 Task: Add an event with the title Second Coffee Meeting with Key Stakeholder, date '2024/04/23', time 7:30 AM to 9:30 AMand add a description: Participants will explore the core principles and foundations of effective leadership, including establishing a clear vision, setting goals, and inspiring others to achieve success. They will learn how to balance the needs of the team with organizational objectives., put the event into Green category . Add location for the event as: Budapest, Hungary, logged in from the account softage.7@softage.netand send the event invitation to softage.9@softage.net and softage.10@softage.net. Set a reminder for the event 1 hour before
Action: Mouse moved to (109, 123)
Screenshot: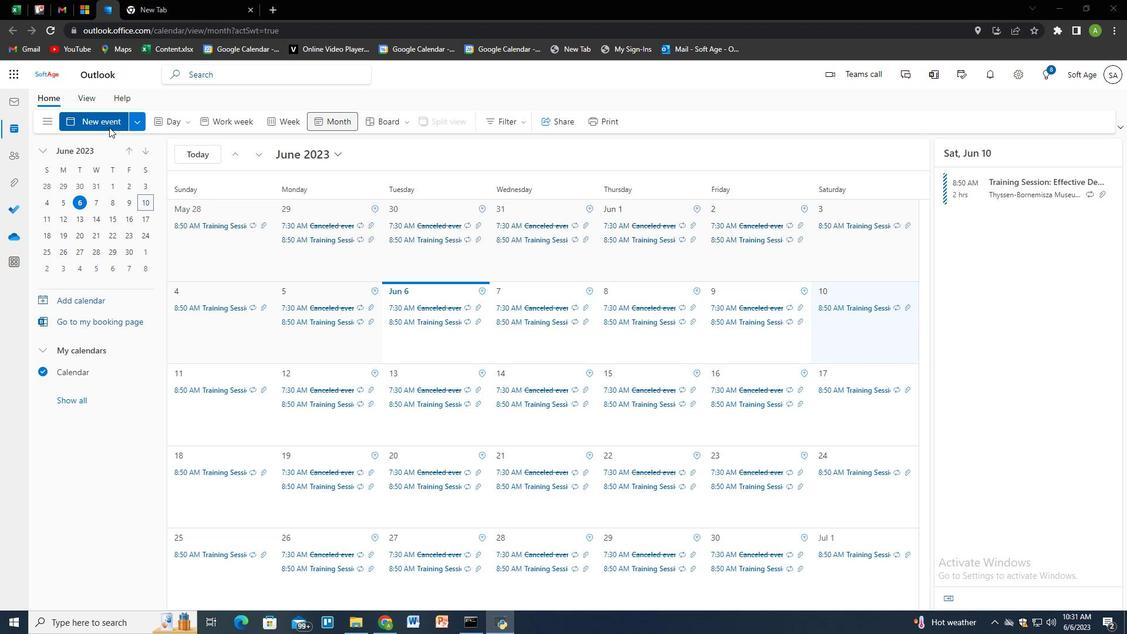 
Action: Mouse pressed left at (109, 123)
Screenshot: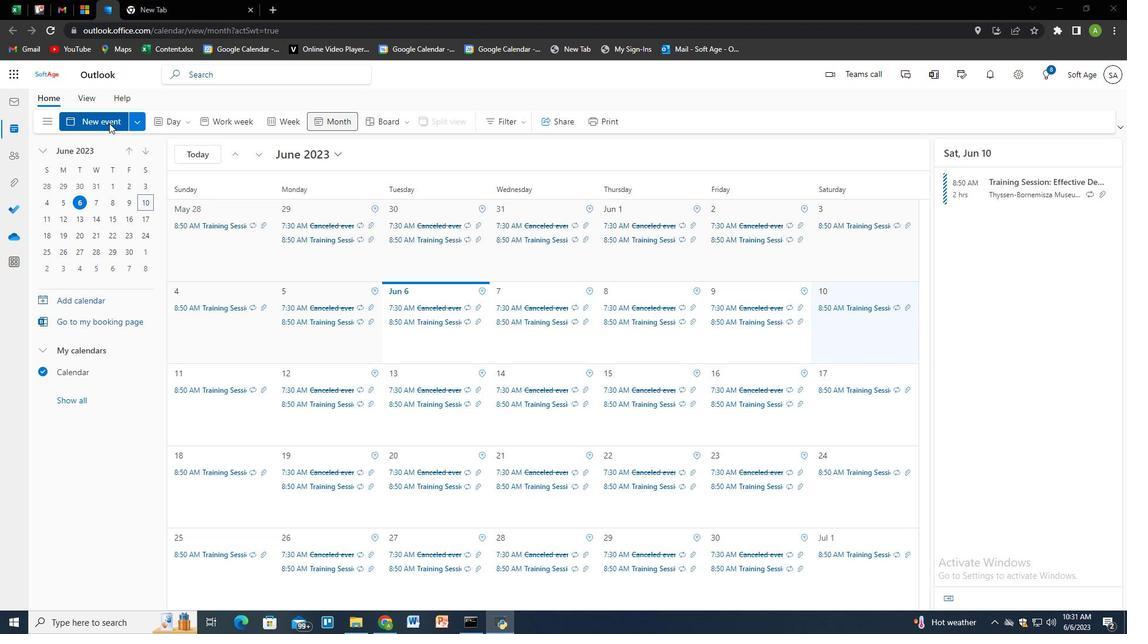 
Action: Mouse moved to (418, 217)
Screenshot: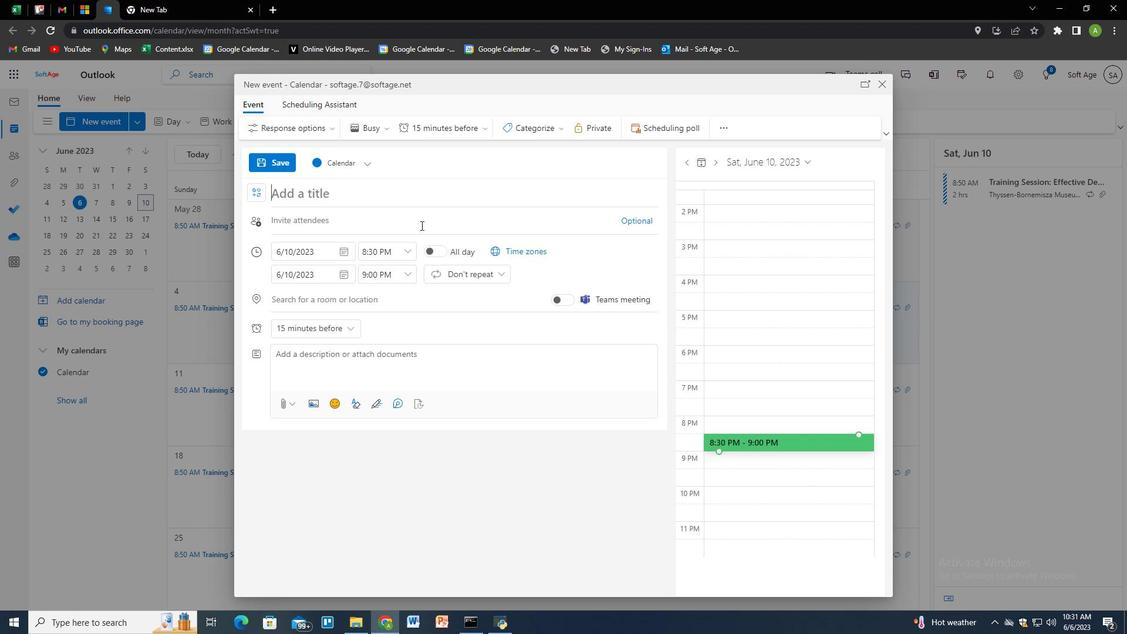 
Action: Key pressed <Key.shift><Key.shift><Key.shift><Key.shift><Key.shift><Key.shift><Key.shift><Key.shift><Key.shift><Key.shift><Key.shift><Key.shift><Key.shift><Key.shift>
Screenshot: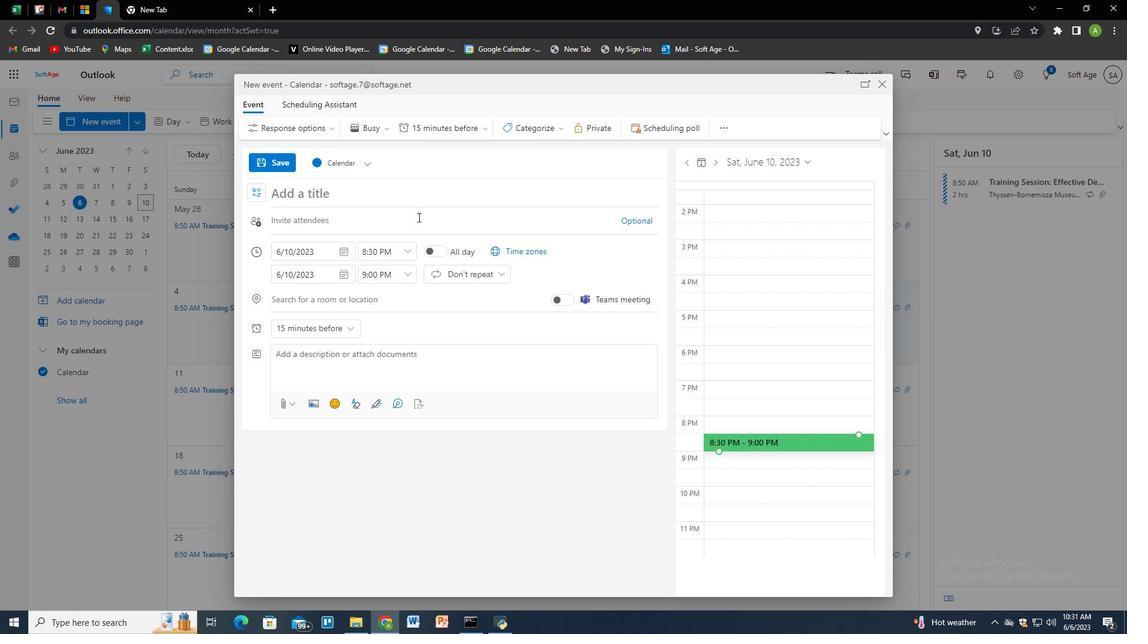 
Action: Mouse moved to (418, 217)
Screenshot: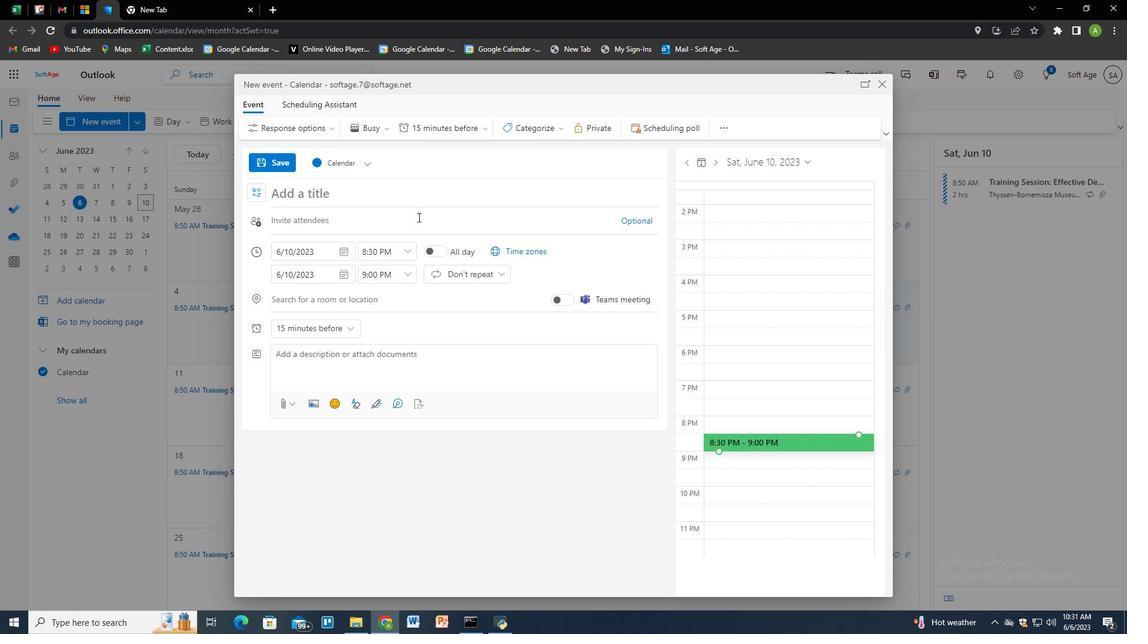 
Action: Key pressed <Key.shift><Key.shift><Key.shift><Key.shift><Key.shift><Key.shift><Key.shift><Key.shift><Key.shift><Key.shift><Key.shift><Key.shift><Key.shift><Key.shift><Key.shift><Key.shift><Key.shift><Key.shift><Key.shift><Key.shift><Key.shift><Key.shift><Key.shift><Key.shift><Key.shift><Key.shift><Key.shift><Key.shift><Key.shift><Key.shift><Key.shift><Key.shift><Key.shift><Key.shift><Key.shift>Second<Key.space><Key.shift>Coffee<Key.space><Key.shift><Key.shift><Key.shift>Meeting<Key.space>with<Key.space><Key.shift>Key<Key.space><Key.shift>Stakeholder<Key.space><Key.backspace><Key.tab><Key.tab><Key.tab>
Screenshot: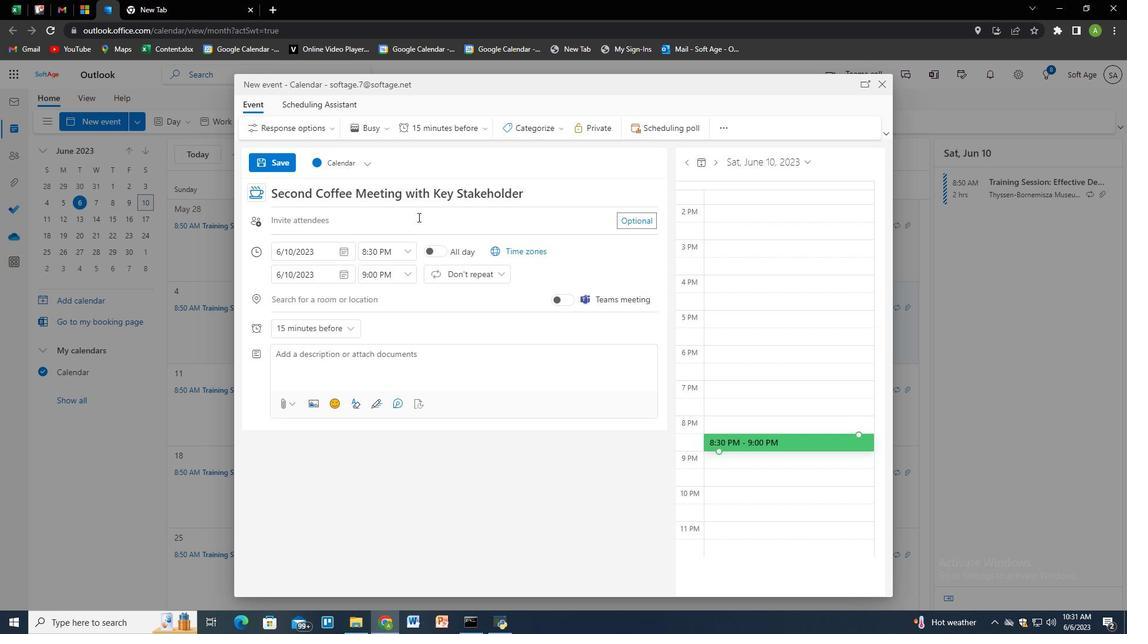 
Action: Mouse moved to (342, 254)
Screenshot: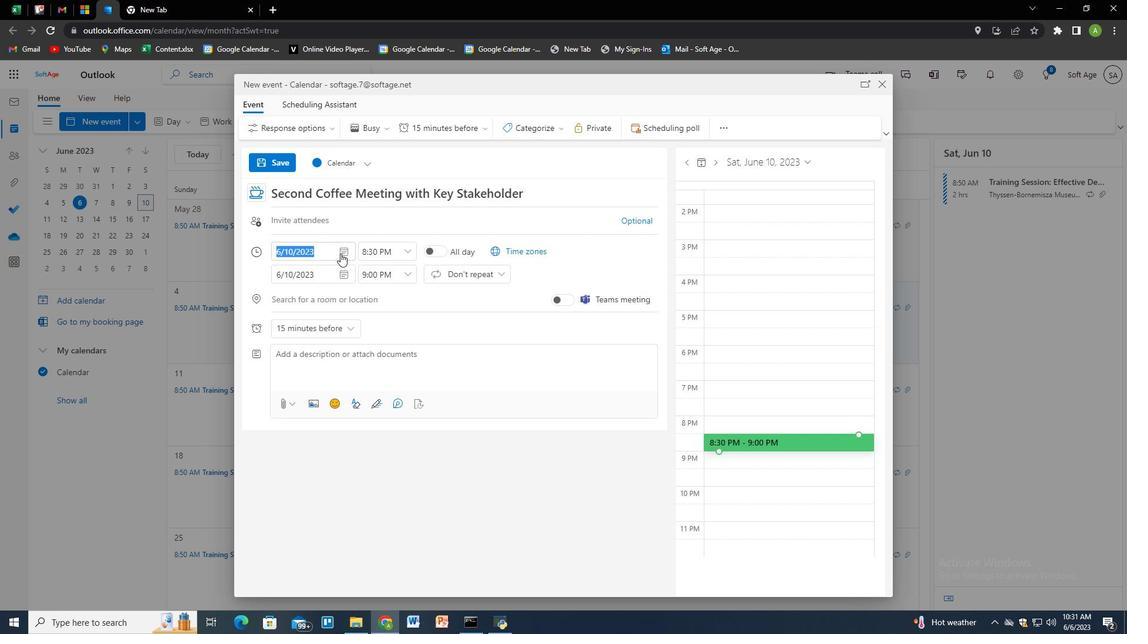 
Action: Mouse pressed left at (342, 254)
Screenshot: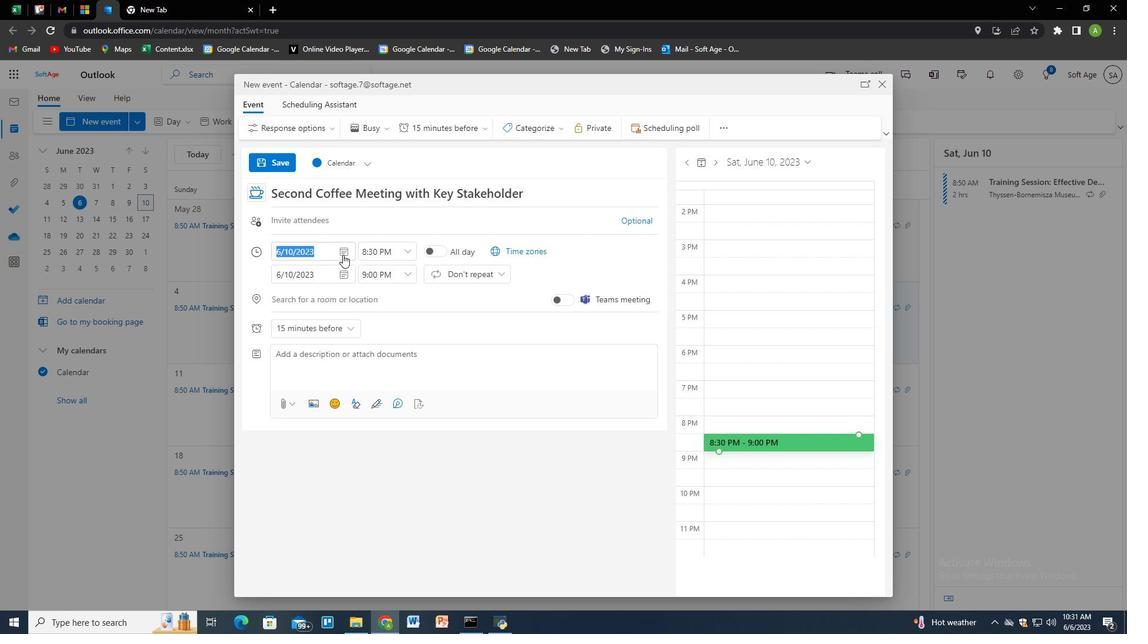 
Action: Mouse moved to (331, 269)
Screenshot: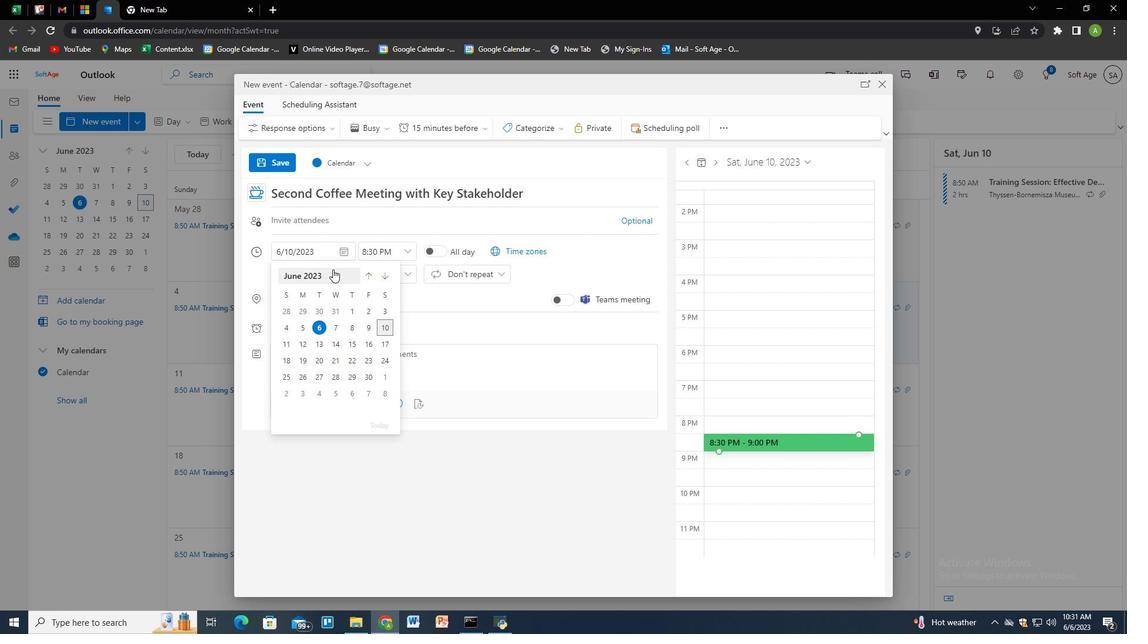 
Action: Mouse pressed left at (331, 269)
Screenshot: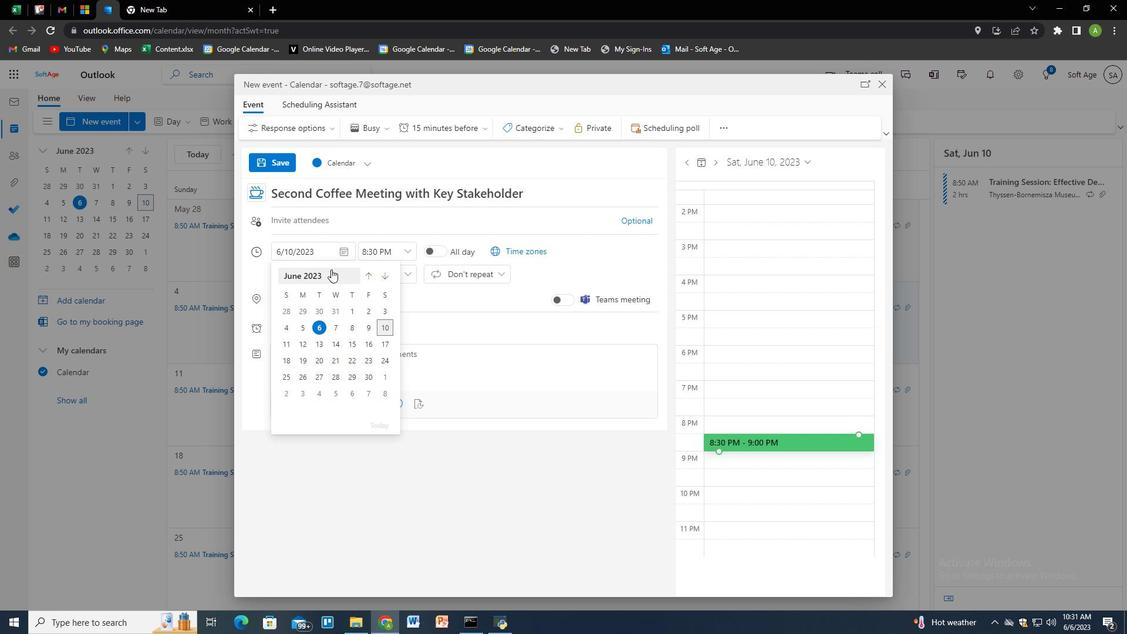 
Action: Mouse pressed left at (331, 269)
Screenshot: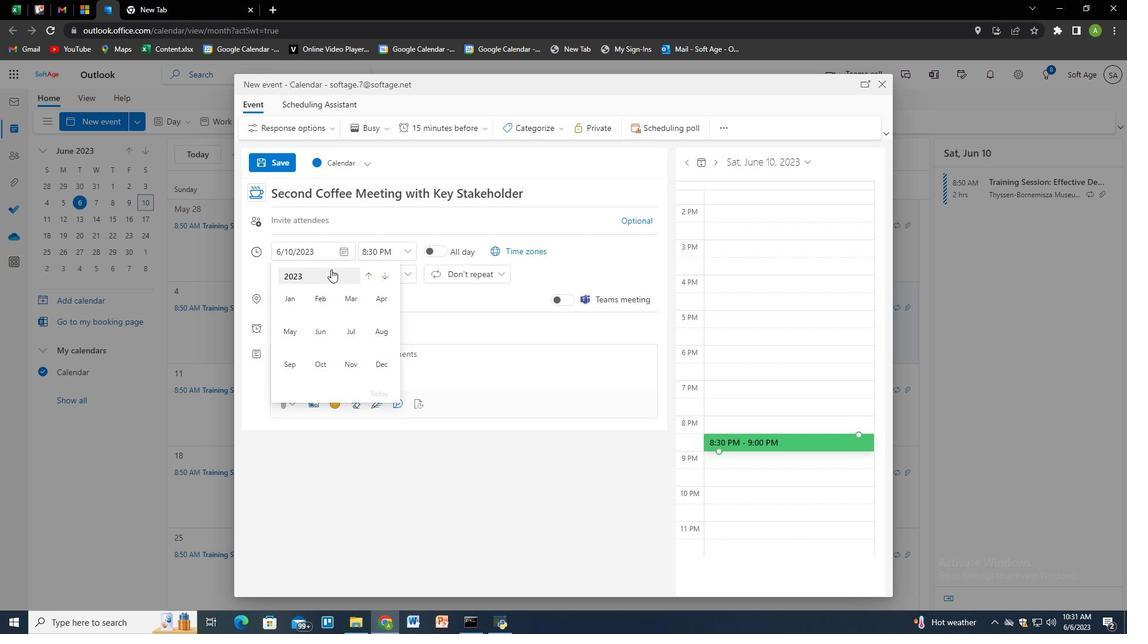 
Action: Mouse moved to (290, 332)
Screenshot: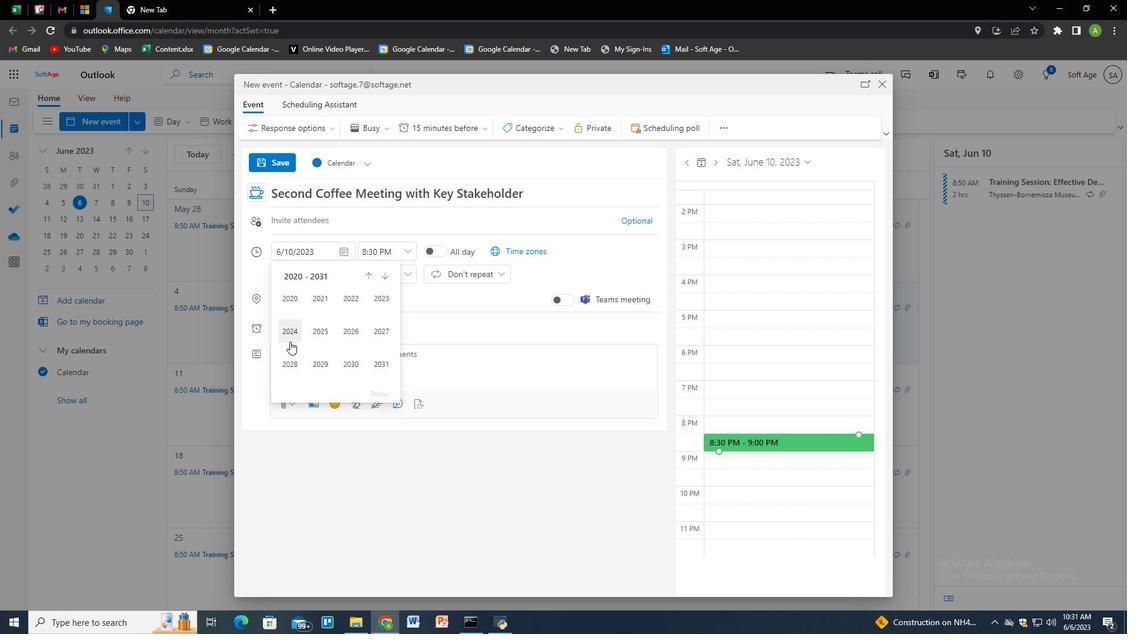 
Action: Mouse pressed left at (290, 332)
Screenshot: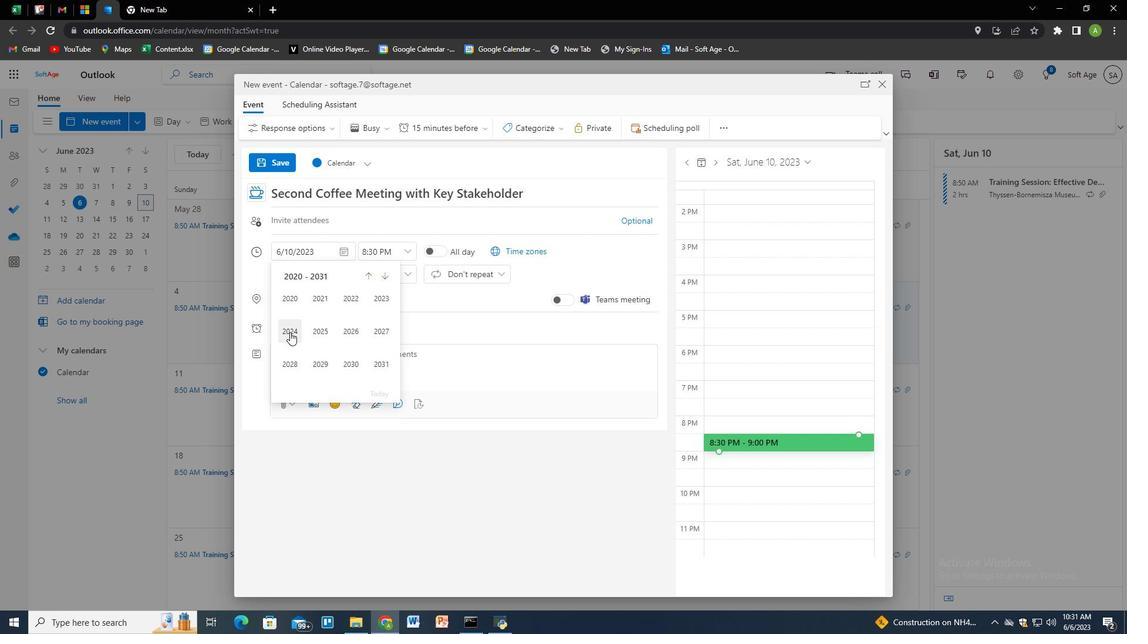 
Action: Mouse moved to (379, 300)
Screenshot: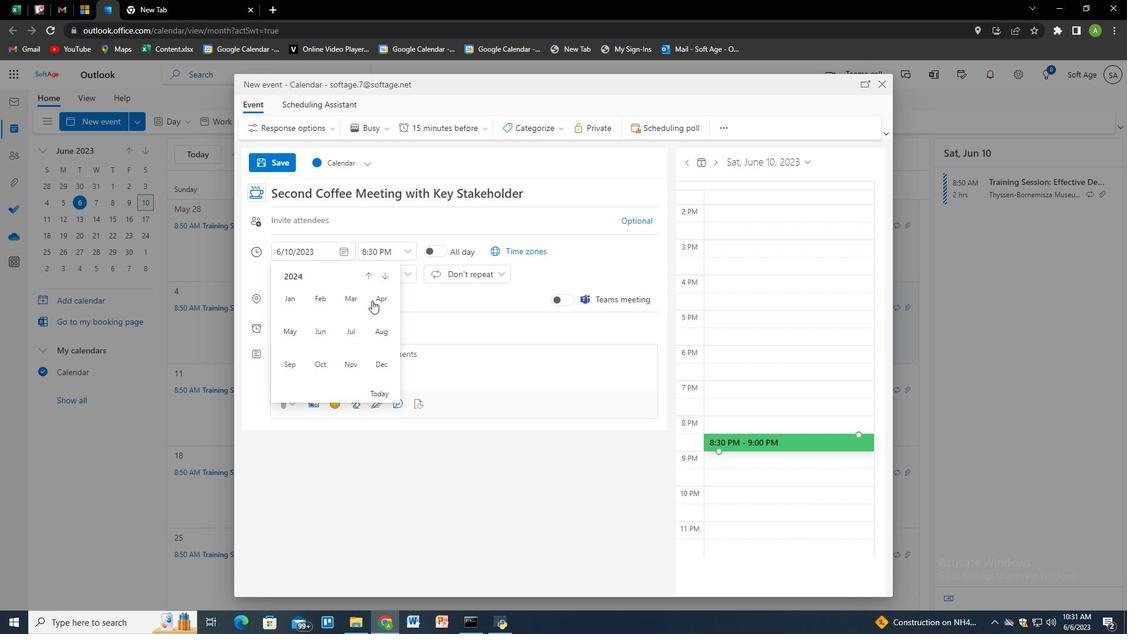
Action: Mouse pressed left at (379, 300)
Screenshot: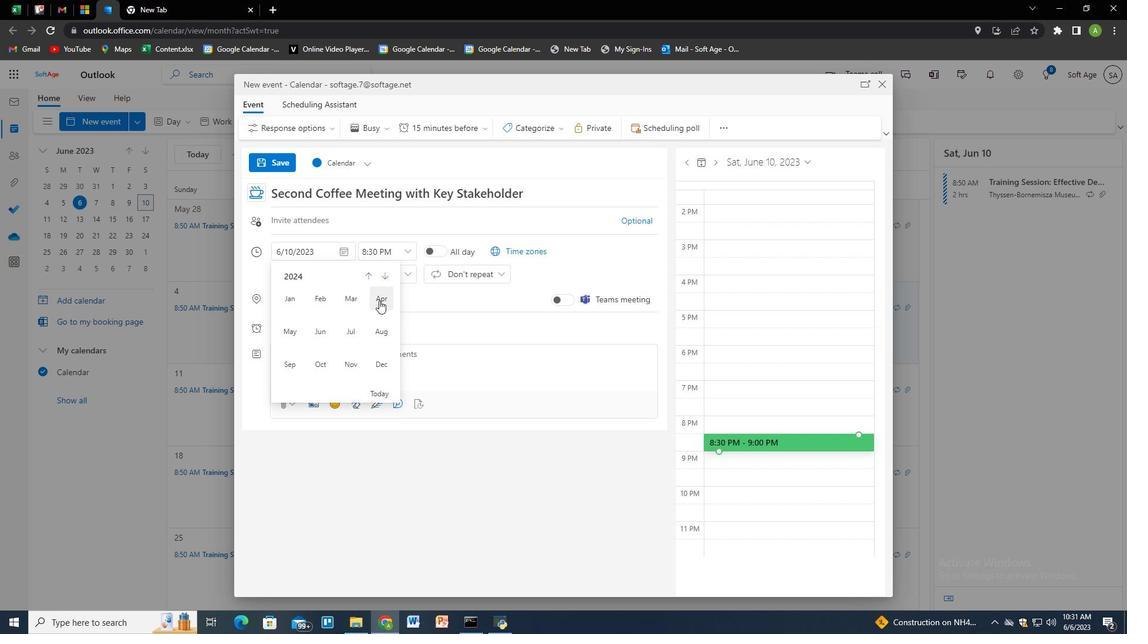 
Action: Mouse moved to (320, 365)
Screenshot: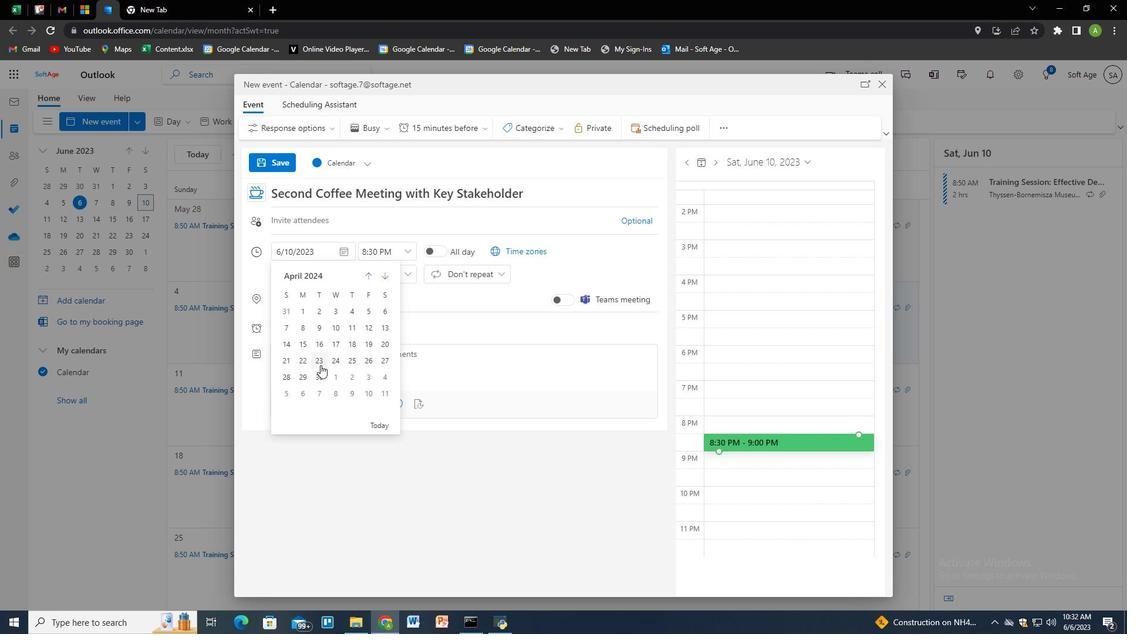
Action: Mouse pressed left at (320, 365)
Screenshot: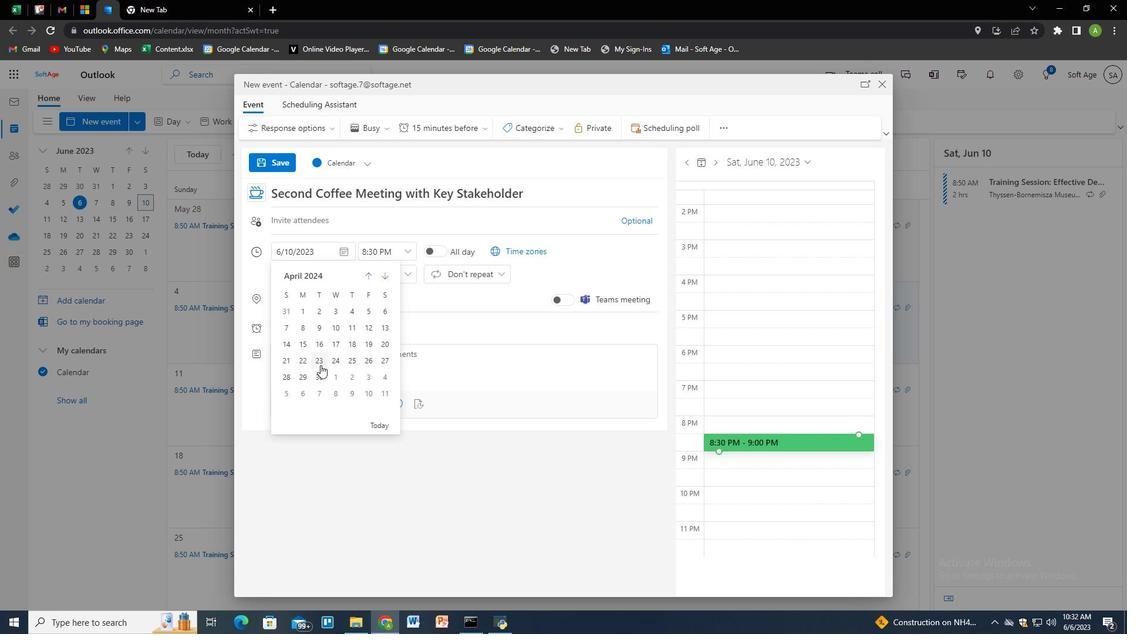 
Action: Mouse moved to (377, 253)
Screenshot: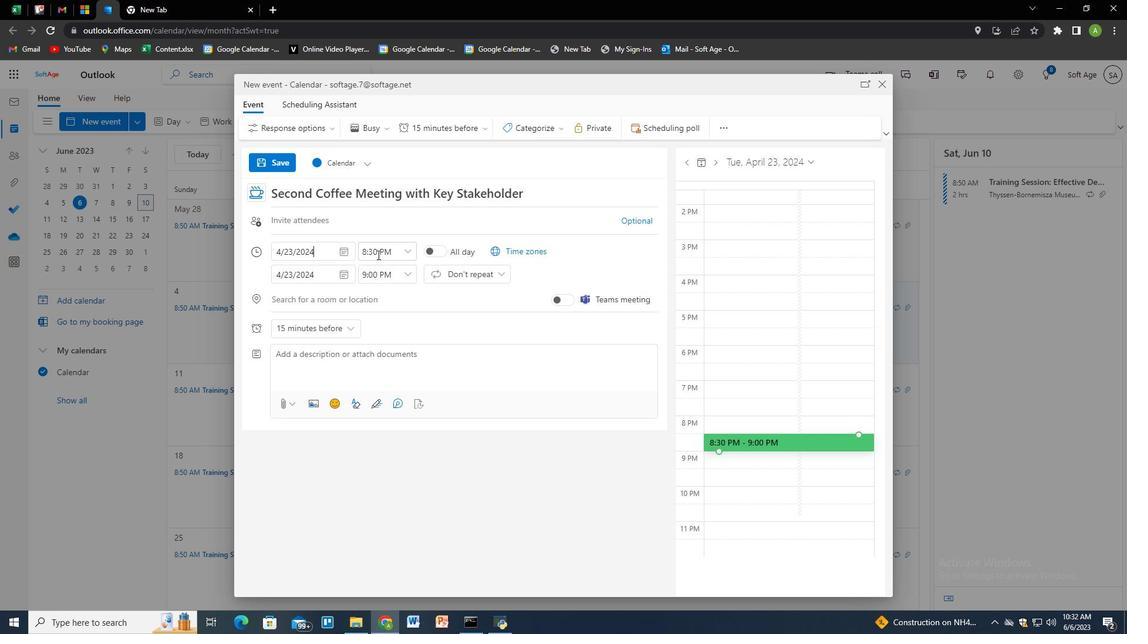 
Action: Mouse pressed left at (377, 253)
Screenshot: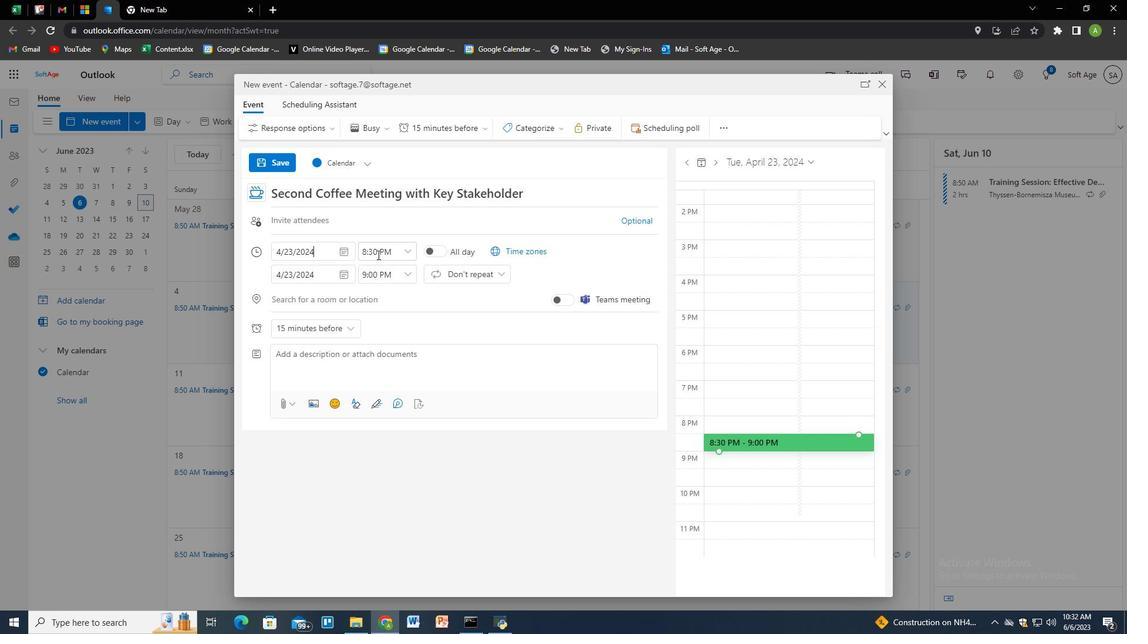 
Action: Key pressed 7<Key.shift_r>:30<Key.space><Key.shift><Key.shift><Key.shift><Key.shift><Key.shift><Key.shift><Key.shift><Key.shift><Key.shift><Key.shift><Key.shift><Key.shift><Key.shift><Key.shift><Key.shift><Key.shift><Key.shift><Key.shift><Key.shift><Key.shift><Key.shift><Key.shift>AMM<Key.tab><Key.tab>9<Key.shift_r><Key.shift_r><Key.shift_r><Key.shift_r><Key.shift_r><Key.shift_r>:30<Key.space><Key.shift><Key.shift><Key.shift><Key.shift><Key.shift><Key.shift><Key.shift><Key.shift><Key.shift><Key.shift><Key.shift><Key.shift><Key.shift><Key.shift><Key.shift><Key.shift><Key.shift><Key.shift><Key.shift><Key.shift><Key.shift><Key.shift><Key.shift><Key.shift><Key.shift><Key.shift><Key.shift><Key.shift><Key.shift><Key.shift><Key.shift><Key.shift><Key.shift><Key.shift><Key.shift>AM<Key.shift>M<Key.tab><Key.tab><Key.tab><Key.tab><Key.tab><Key.tab><Key.tab><Key.shift><Key.shift><Key.shift><Key.shift><Key.shift><Key.shift><Key.shift>Participants<Key.space>will<Key.space>explore<Key.space>the<Key.space>core<Key.space>principles<Key.space>will<Key.space>explore<Key.space>the<Key.space>core<Key.backspace>e
Screenshot: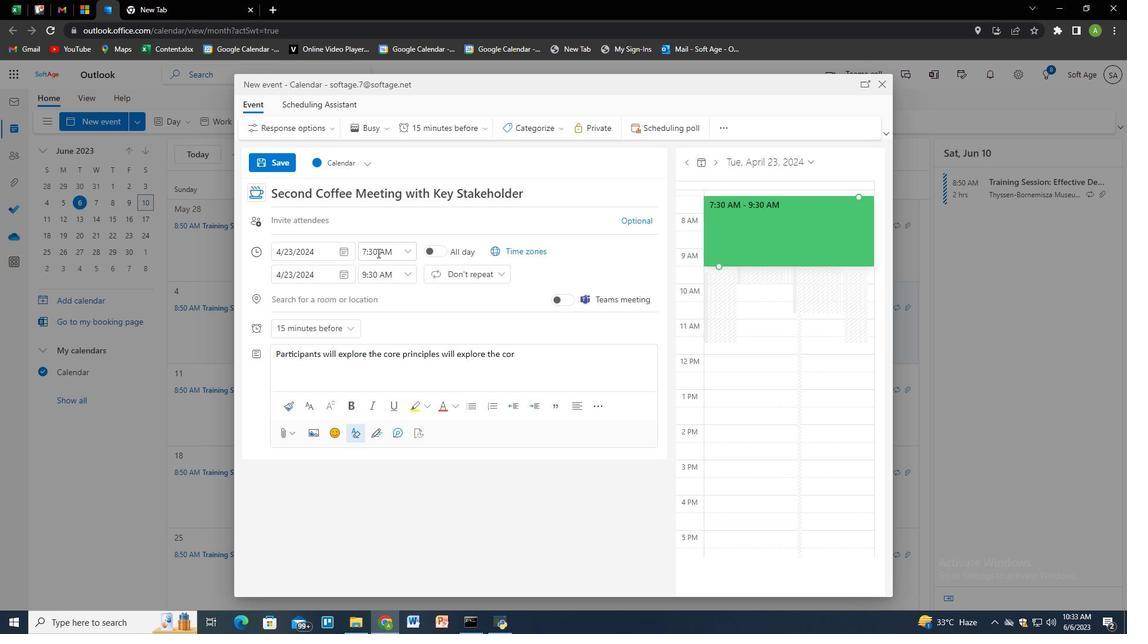 
Action: Mouse moved to (378, 250)
Screenshot: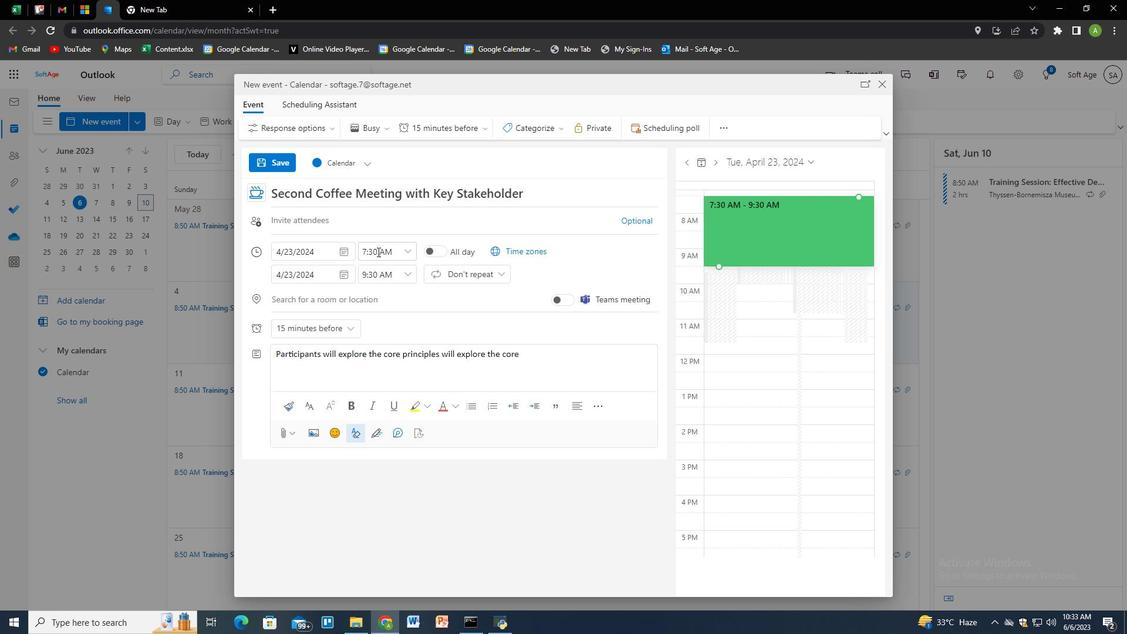 
Action: Key pressed pri<Key.backspace><Key.backspace><Key.backspace><Key.space>prici<Key.backspace><Key.backspace>nciples<Key.space>and<Key.space>foundattion<Key.backspace><Key.backspace><Key.backspace><Key.backspace>ion<Key.space>of<Key.space>effective<Key.space>leadership,<Key.space>including<Key.space>establishing<Key.space>a<Key.space>clr<Key.backspace>ear<Key.space>vision,<Key.space>d<Key.backspace>setting<Key.space>goeal<Key.backspace><Key.backspace><Key.backspace>als,<Key.space>and<Key.space>inspiei<Key.backspace><Key.backspace>ring<Key.space>others<Key.space>to<Key.space>achieve<Key.space>success.<Key.space><Key.shift>They<Key.space>will<Key.space>learn<Key.space>how<Key.space>to<Key.space>balance<Key.space>the<Key.space>needs<Key.space>of<Key.space>the<Key.space>team<Key.space>with<Key.space>organizational<Key.space>objectives.
Screenshot: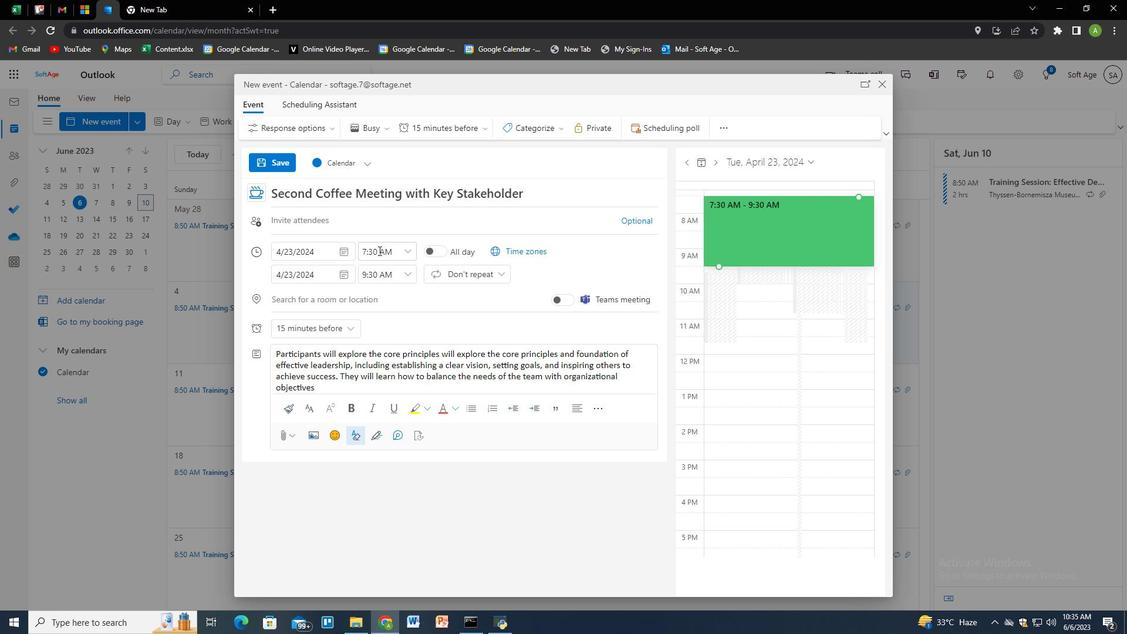 
Action: Mouse moved to (516, 130)
Screenshot: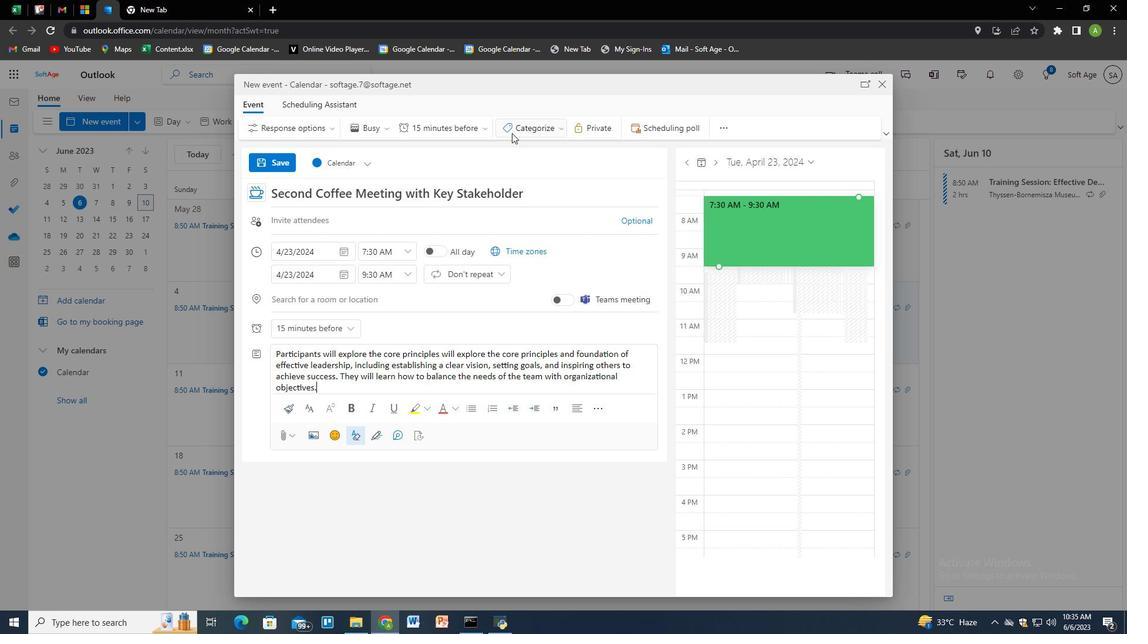 
Action: Mouse pressed left at (516, 130)
Screenshot: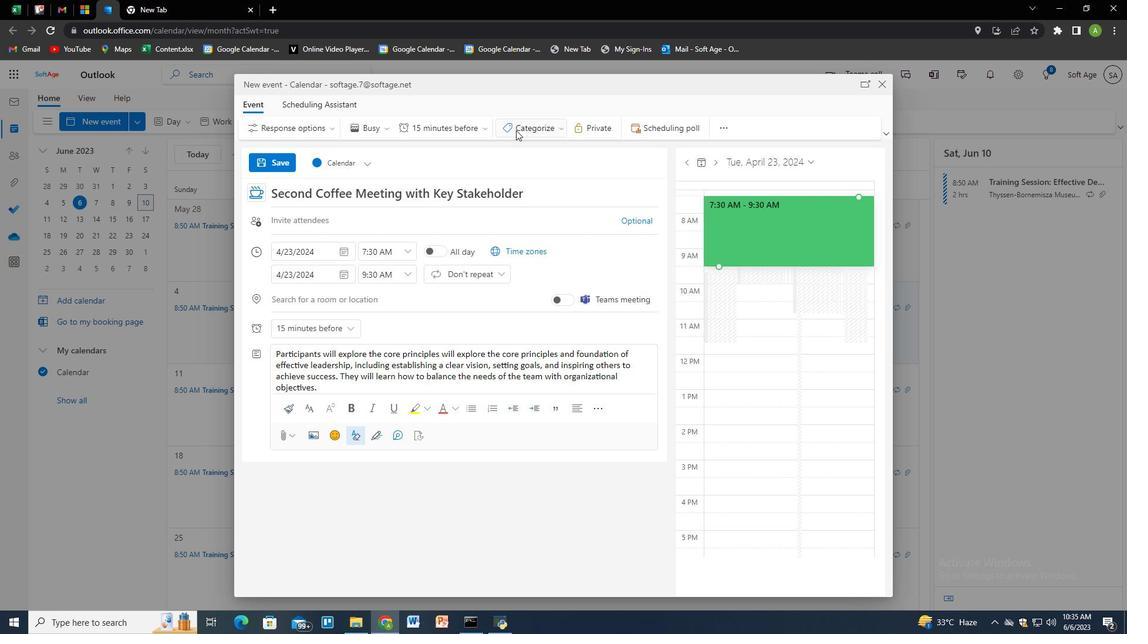
Action: Mouse moved to (542, 169)
Screenshot: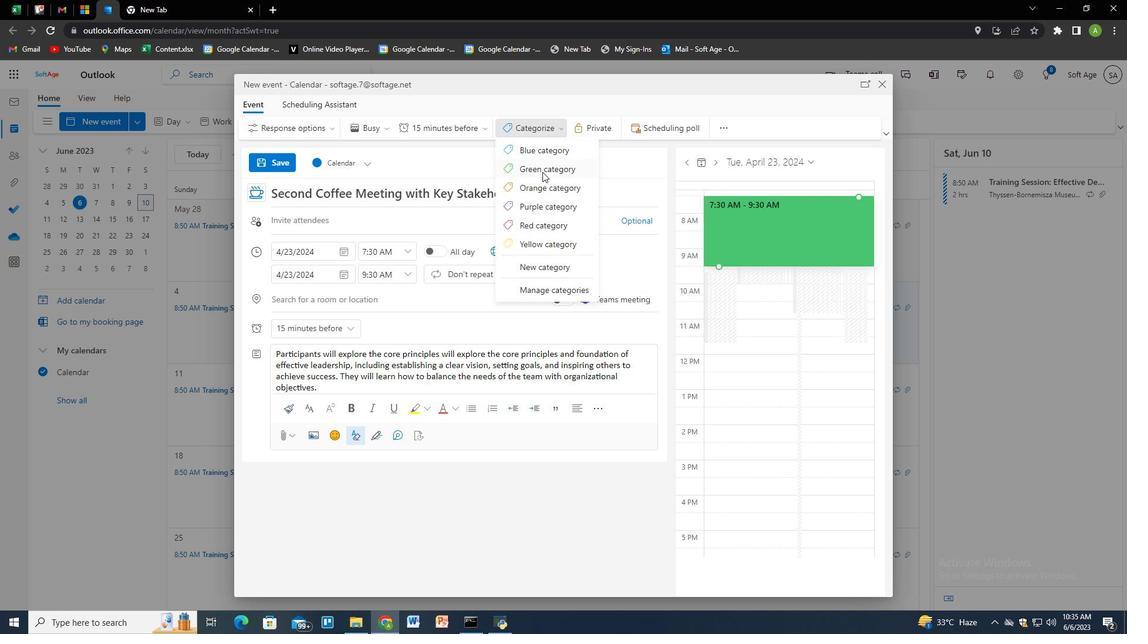 
Action: Mouse pressed left at (542, 169)
Screenshot: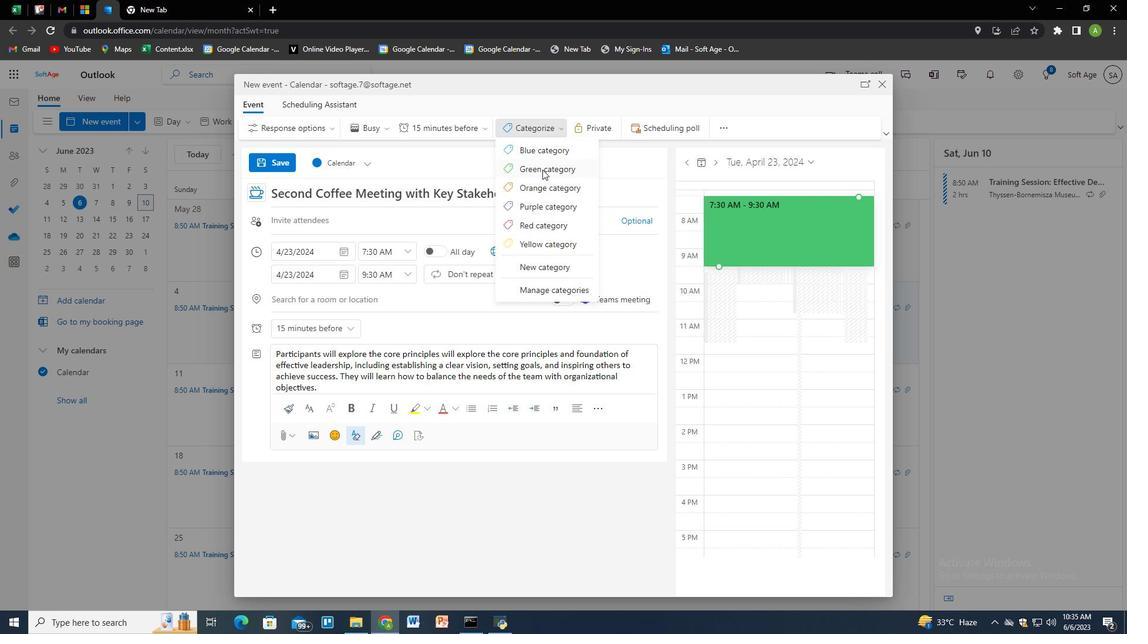 
Action: Mouse moved to (323, 216)
Screenshot: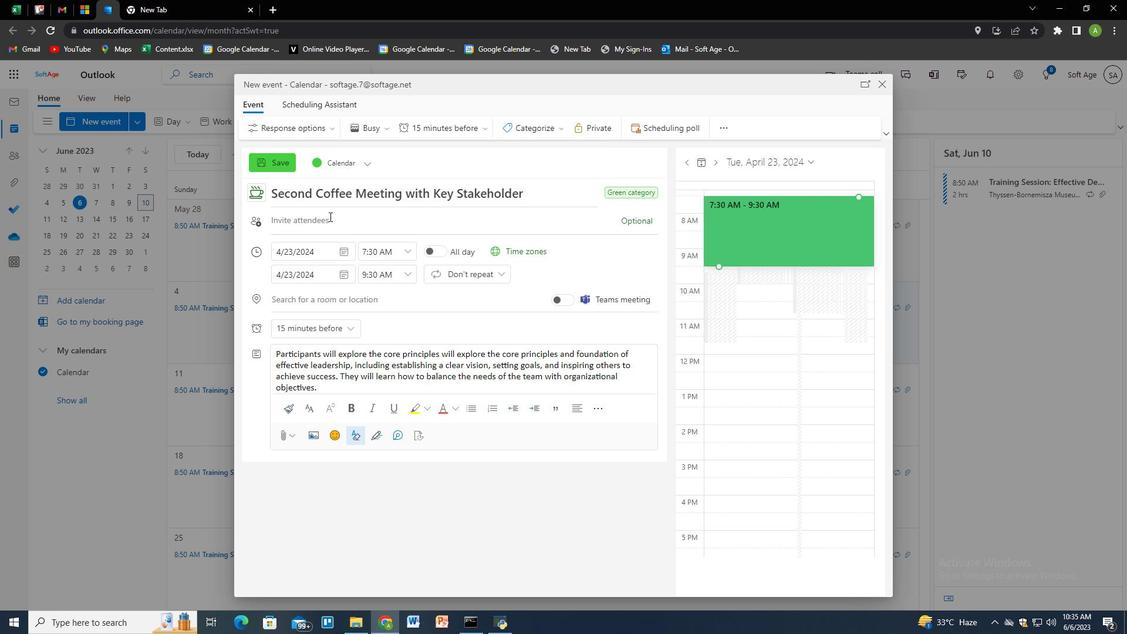 
Action: Mouse pressed left at (323, 216)
Screenshot: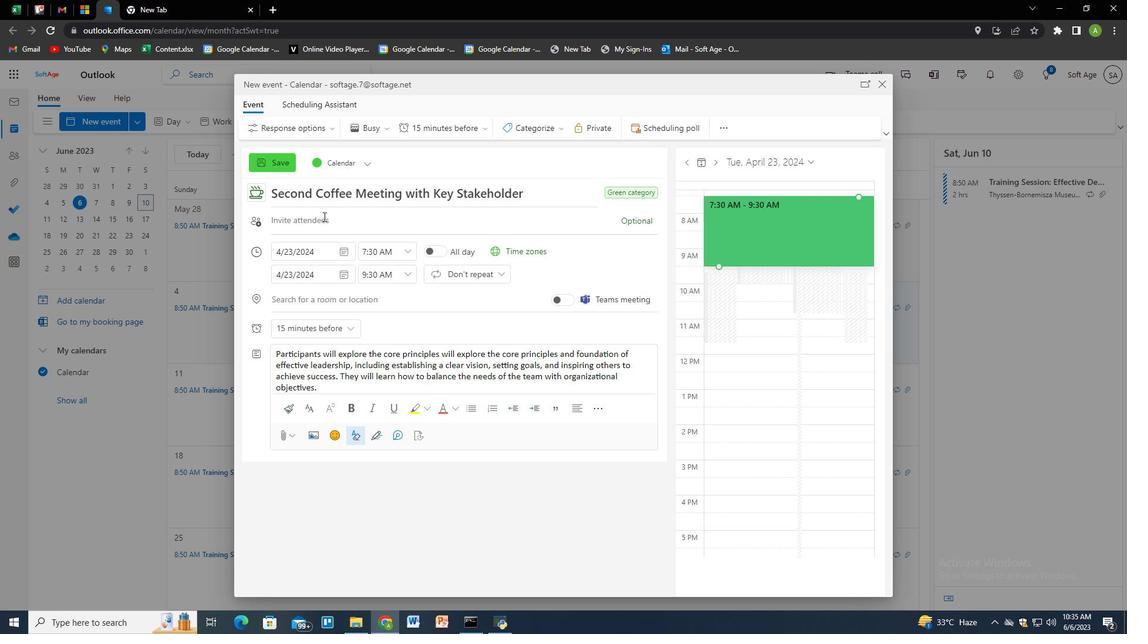 
Action: Key pressed softage.9<Key.shift>@softage.net<Key.enter>softage.10<Key.shift>@softage.net<Key.down><Key.up><Key.enter>
Screenshot: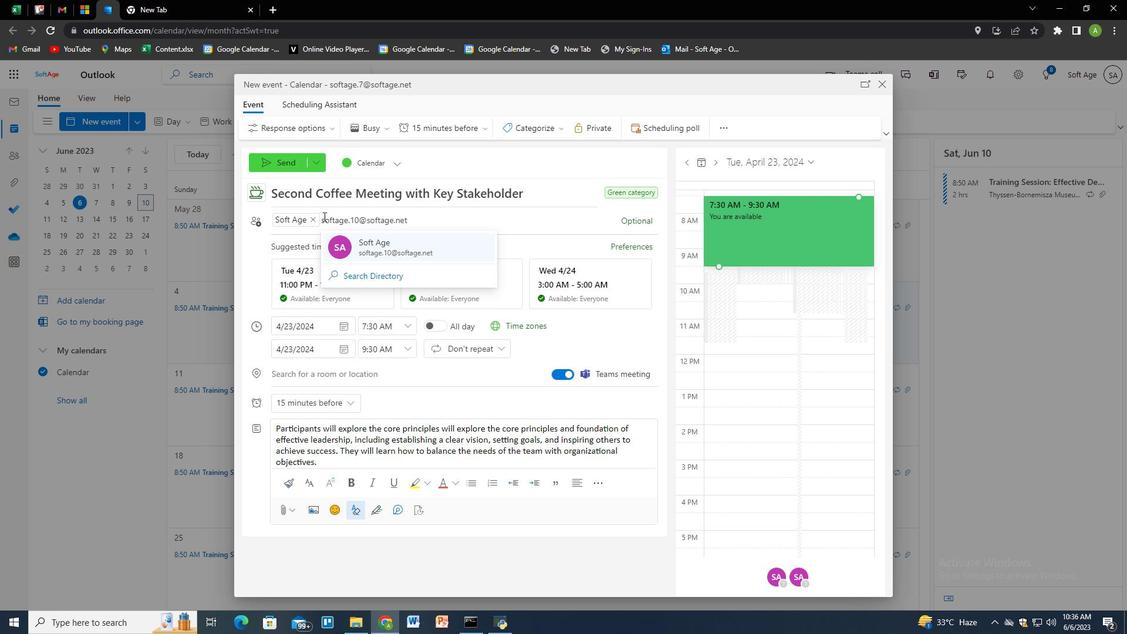 
Action: Mouse moved to (439, 130)
Screenshot: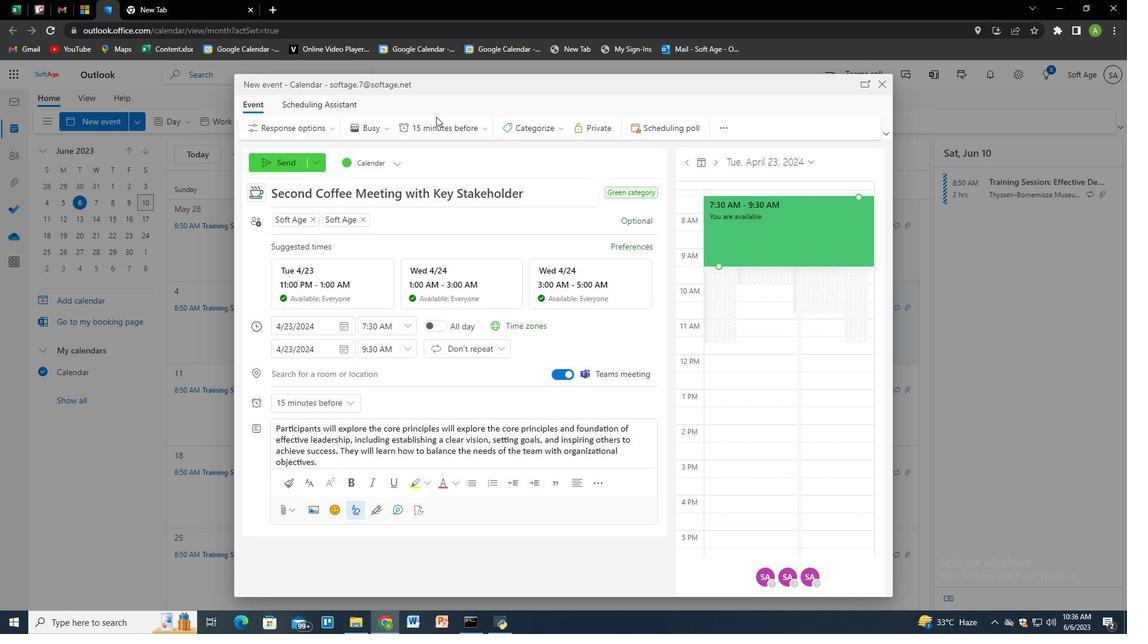 
Action: Mouse pressed left at (439, 130)
Screenshot: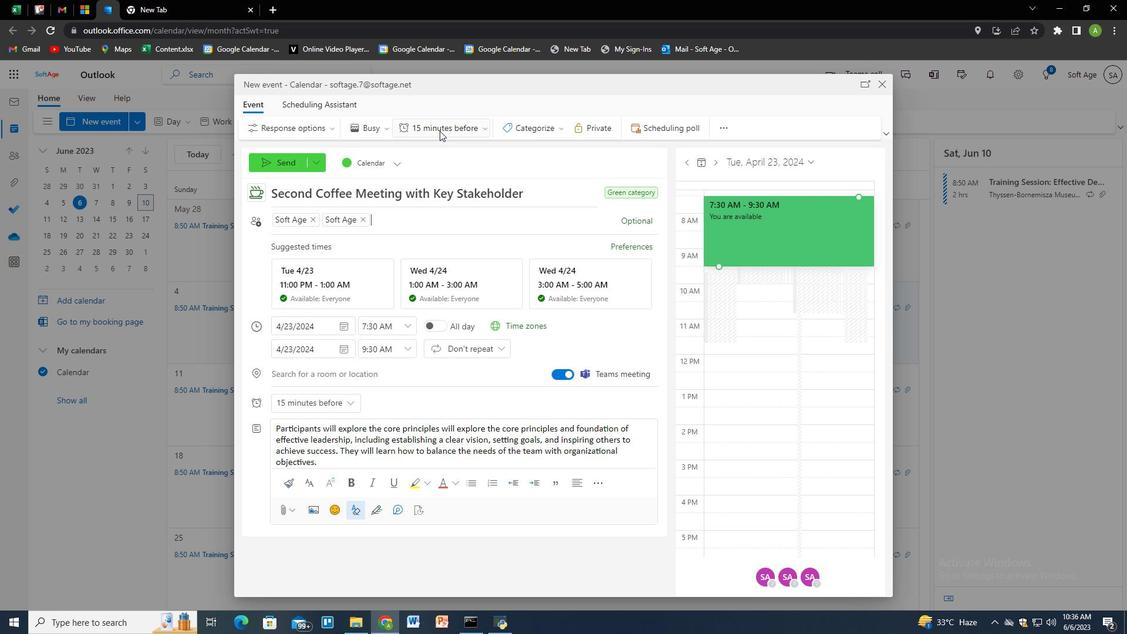
Action: Mouse moved to (441, 253)
Screenshot: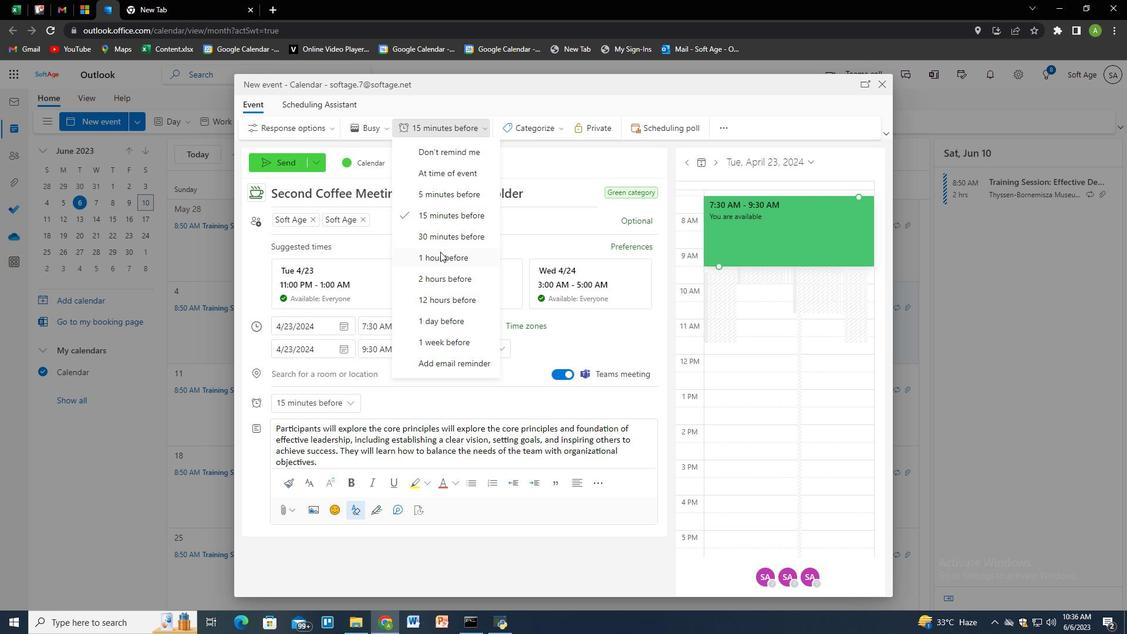 
Action: Mouse pressed left at (441, 253)
Screenshot: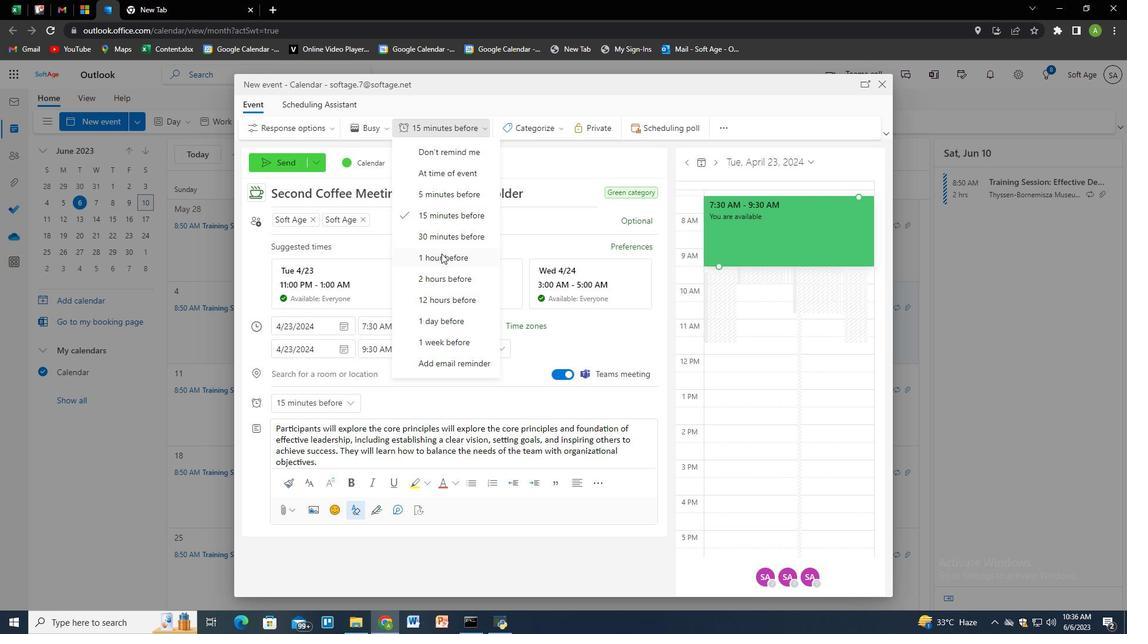
Action: Mouse moved to (290, 156)
Screenshot: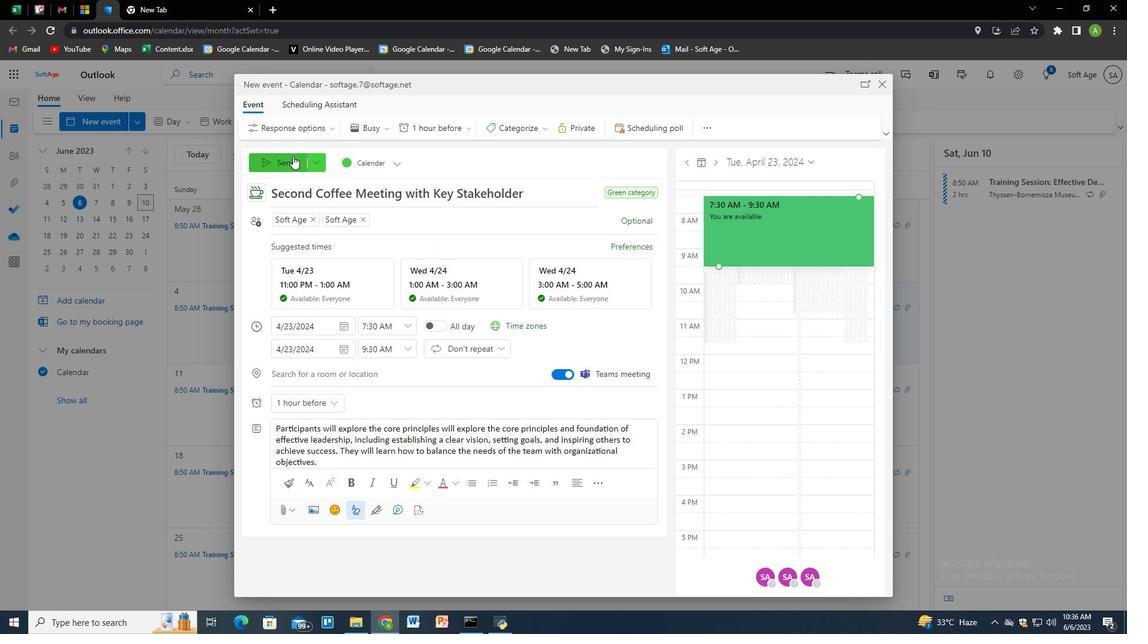 
Action: Mouse pressed left at (290, 156)
Screenshot: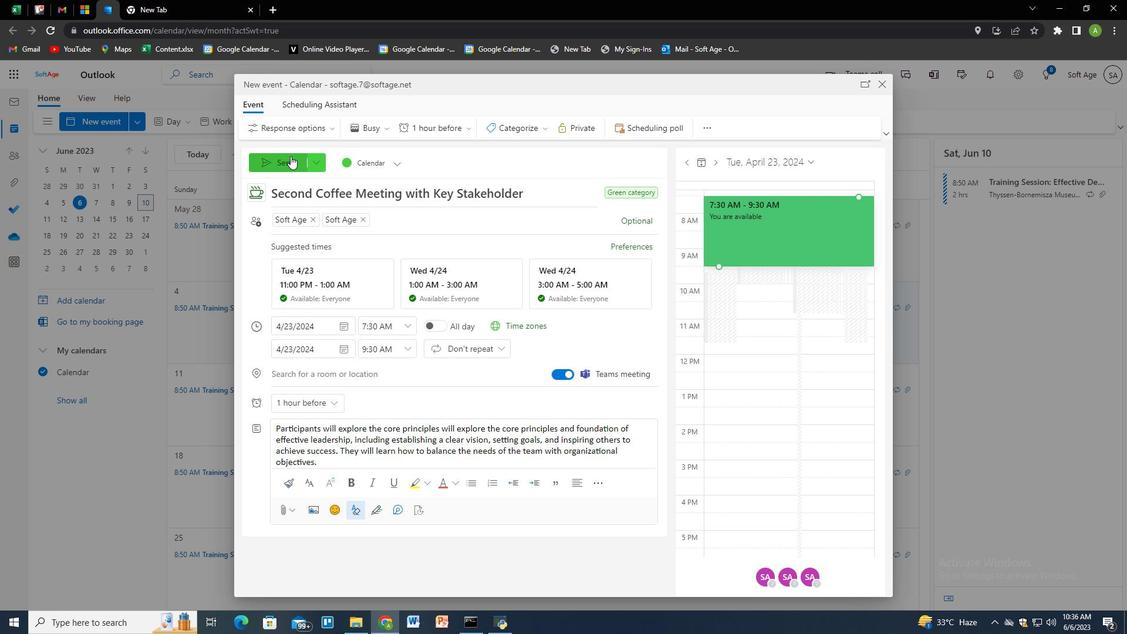 
Action: Mouse moved to (524, 331)
Screenshot: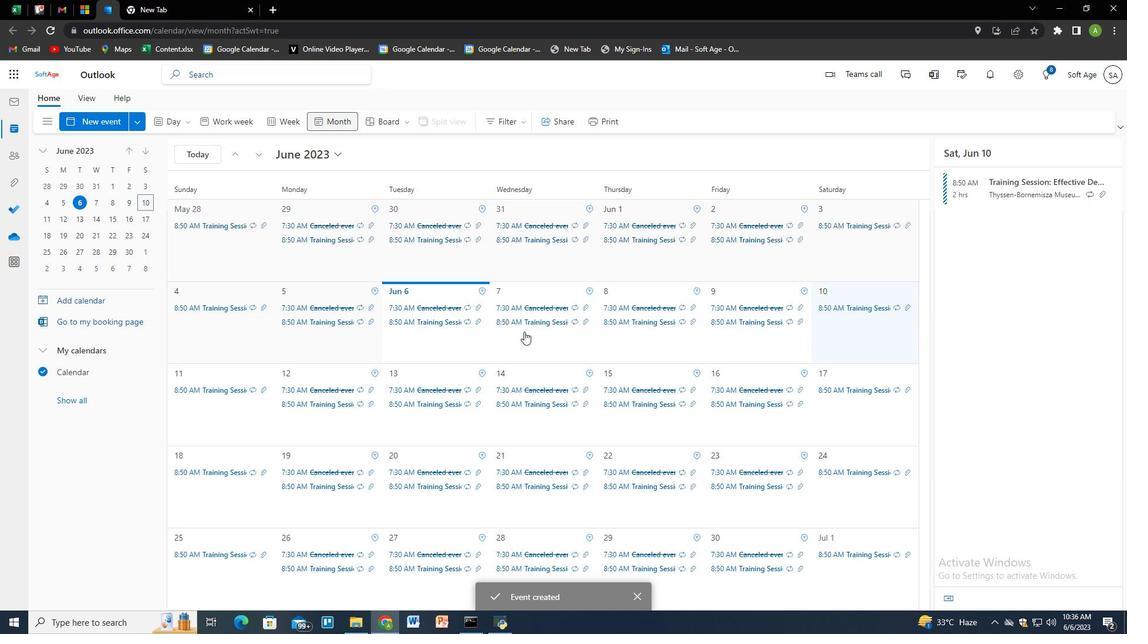 
